Task: Look for properties with their price reduced in more than 30 days.
Action: Mouse moved to (536, 229)
Screenshot: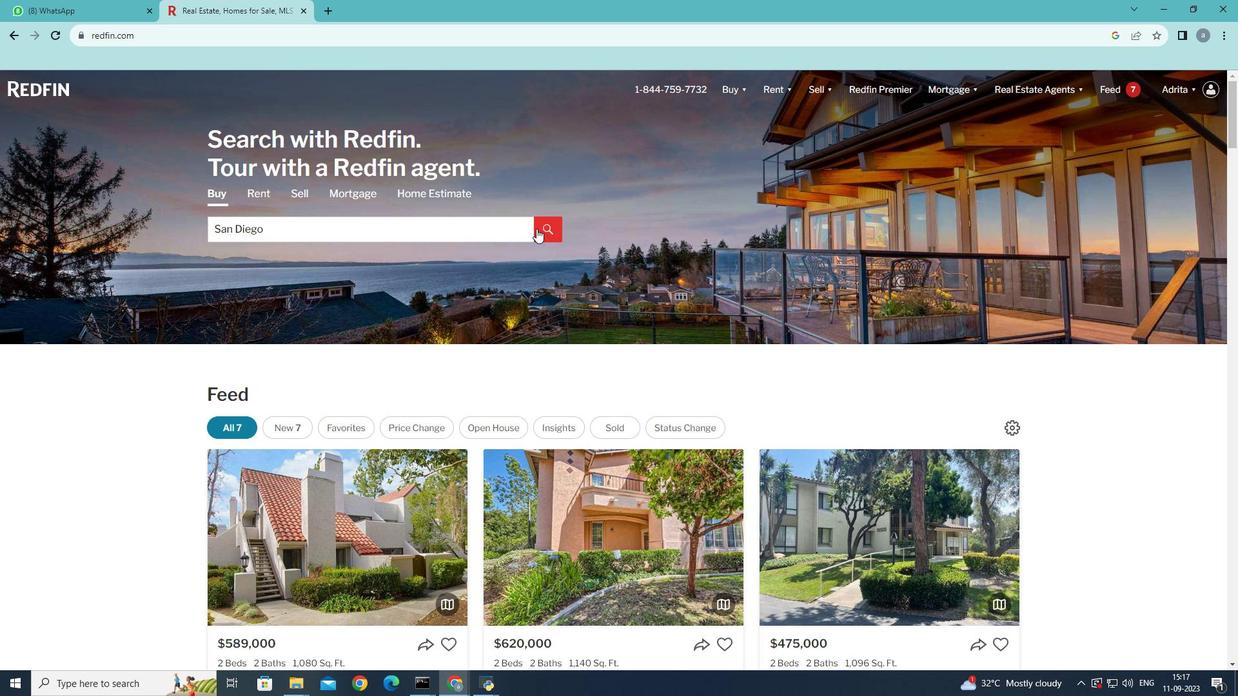 
Action: Mouse pressed left at (536, 229)
Screenshot: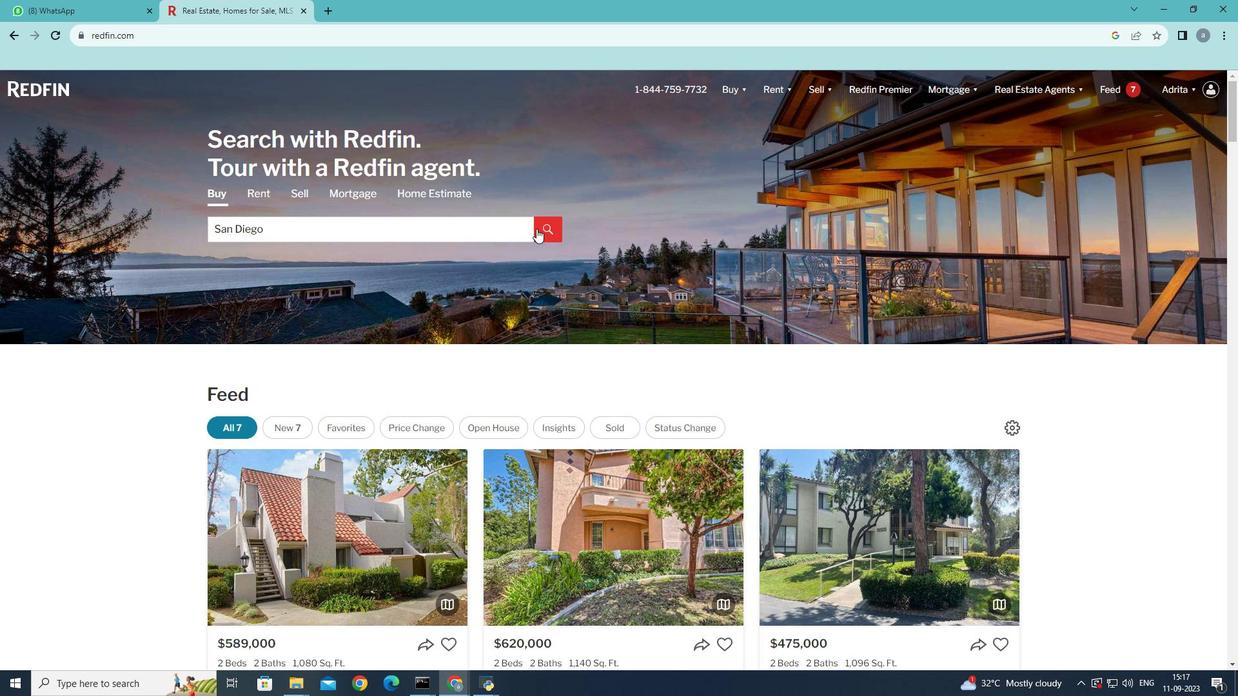 
Action: Mouse moved to (1126, 169)
Screenshot: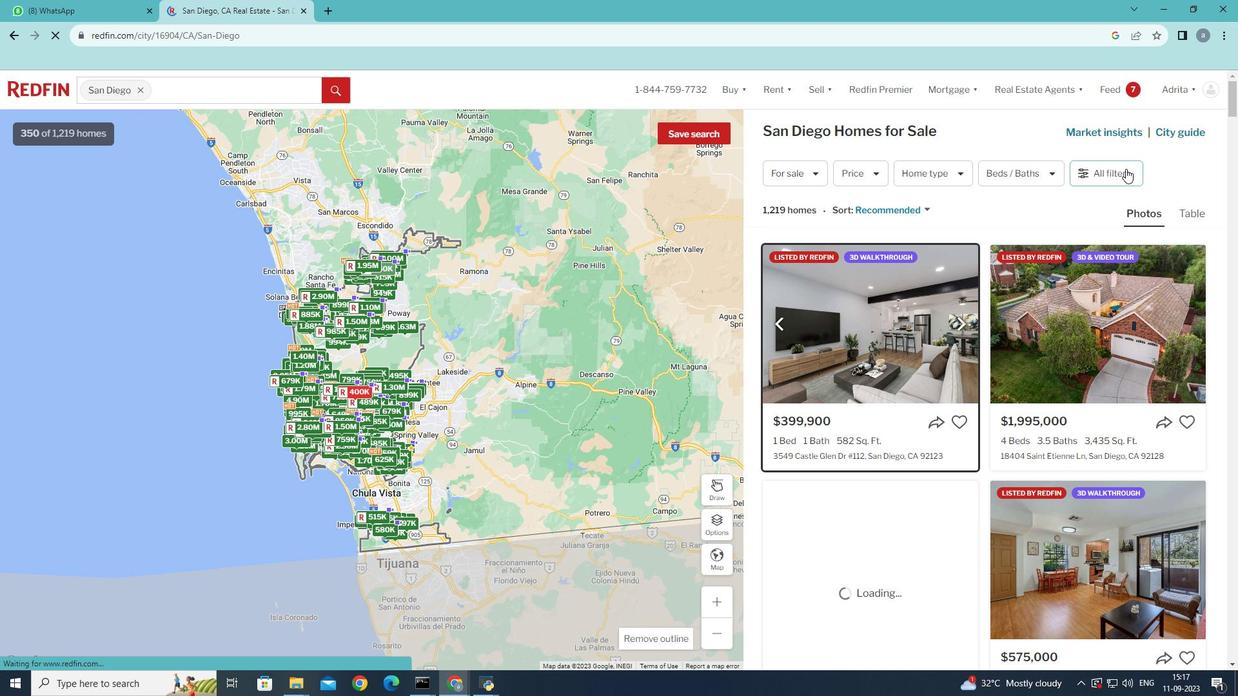 
Action: Mouse pressed left at (1126, 169)
Screenshot: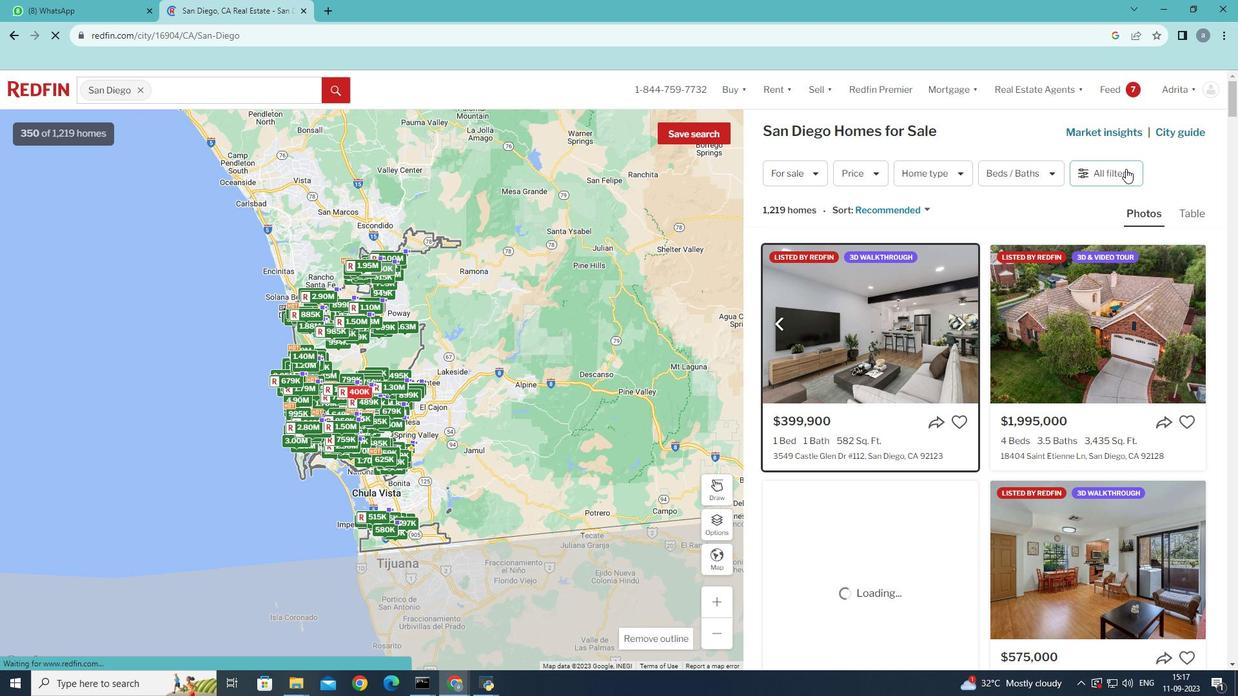 
Action: Mouse moved to (1120, 247)
Screenshot: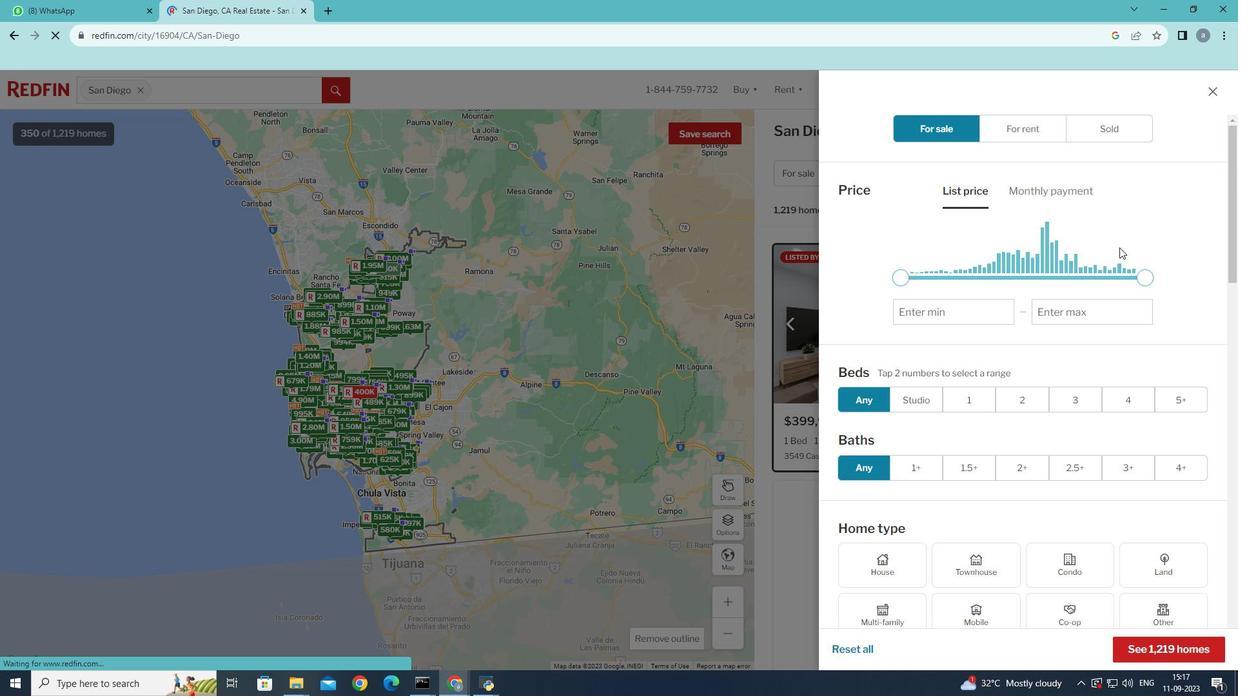 
Action: Mouse scrolled (1120, 247) with delta (0, 0)
Screenshot: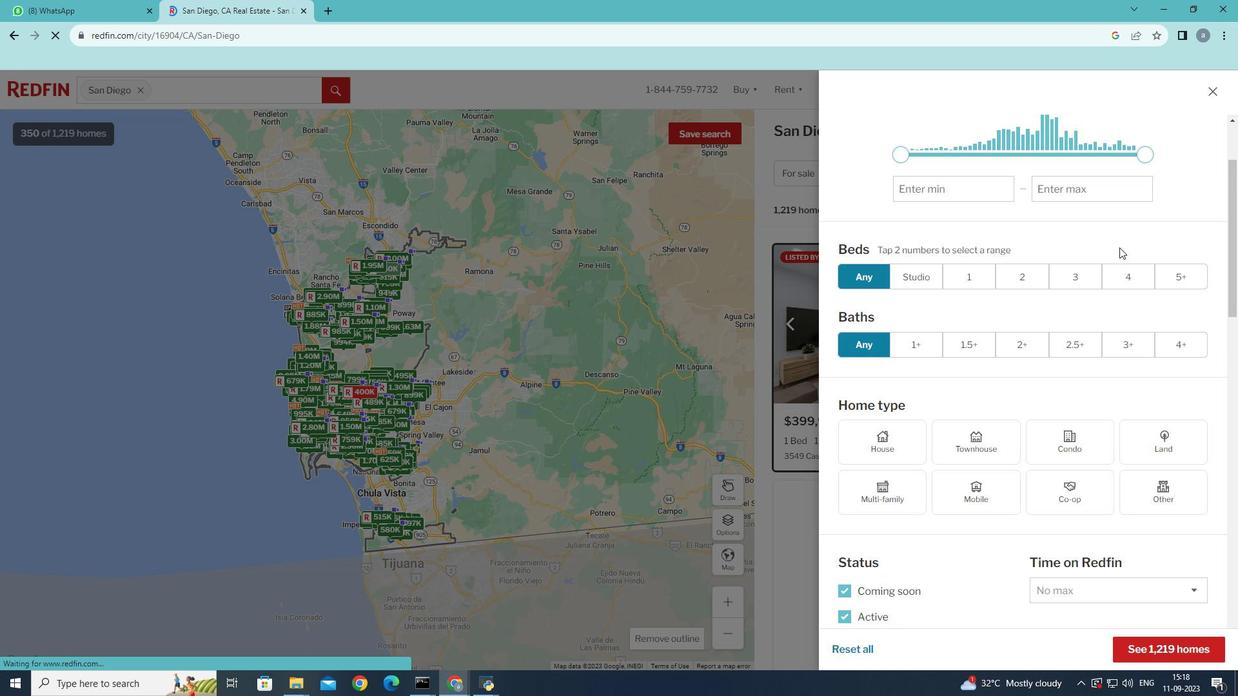 
Action: Mouse scrolled (1120, 247) with delta (0, 0)
Screenshot: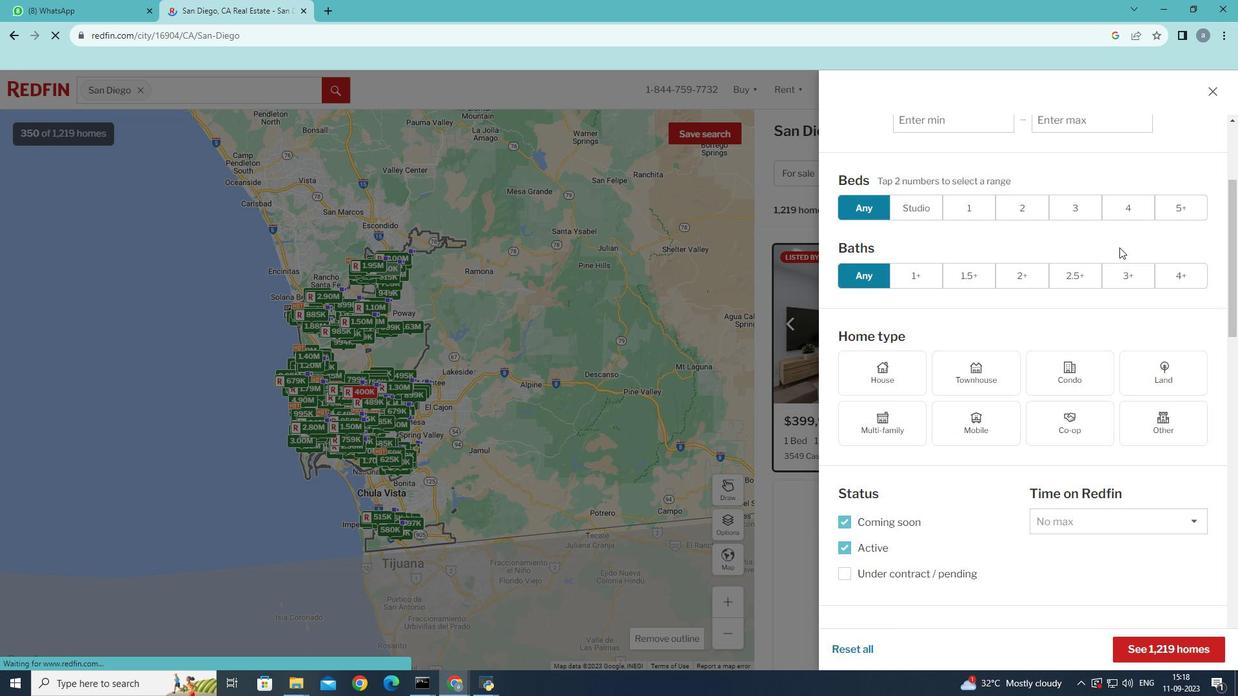 
Action: Mouse scrolled (1120, 247) with delta (0, 0)
Screenshot: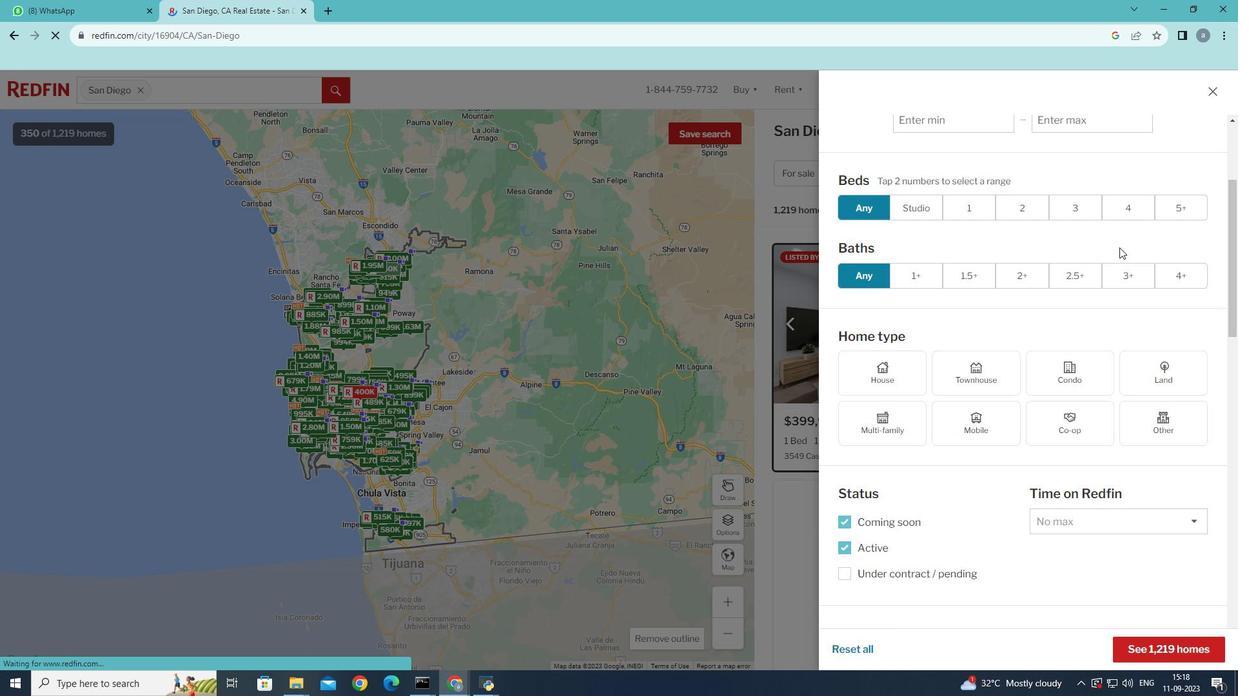 
Action: Mouse scrolled (1120, 247) with delta (0, 0)
Screenshot: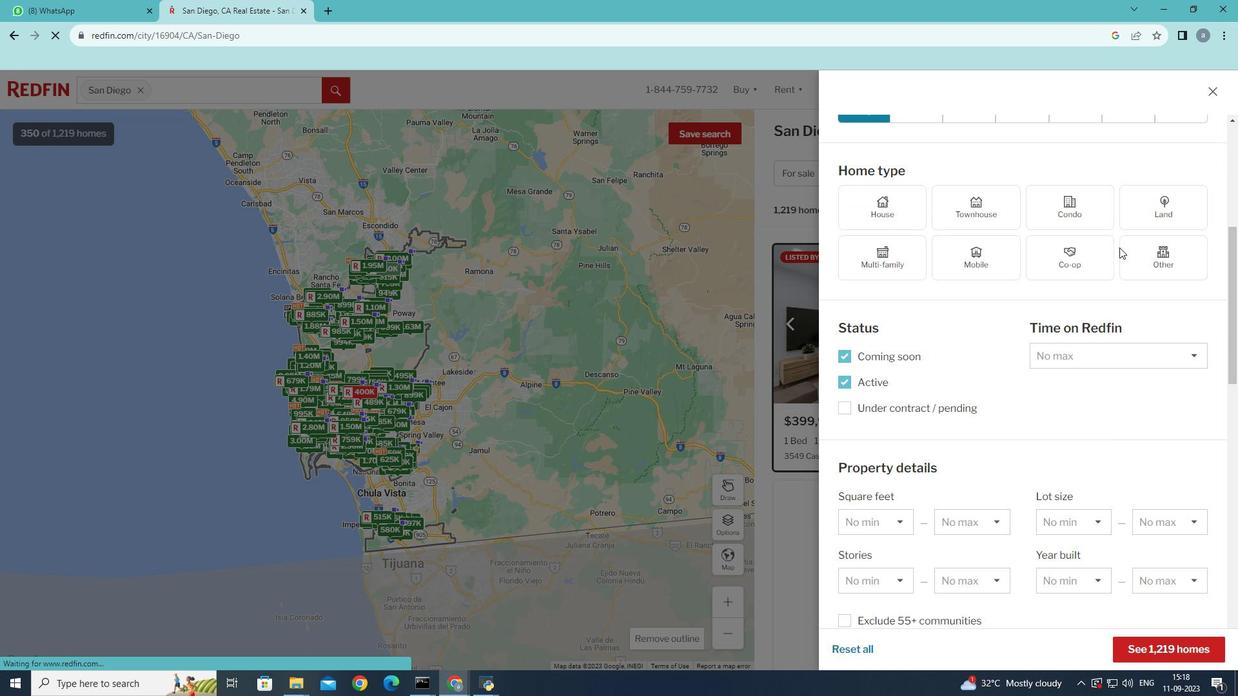 
Action: Mouse scrolled (1120, 247) with delta (0, 0)
Screenshot: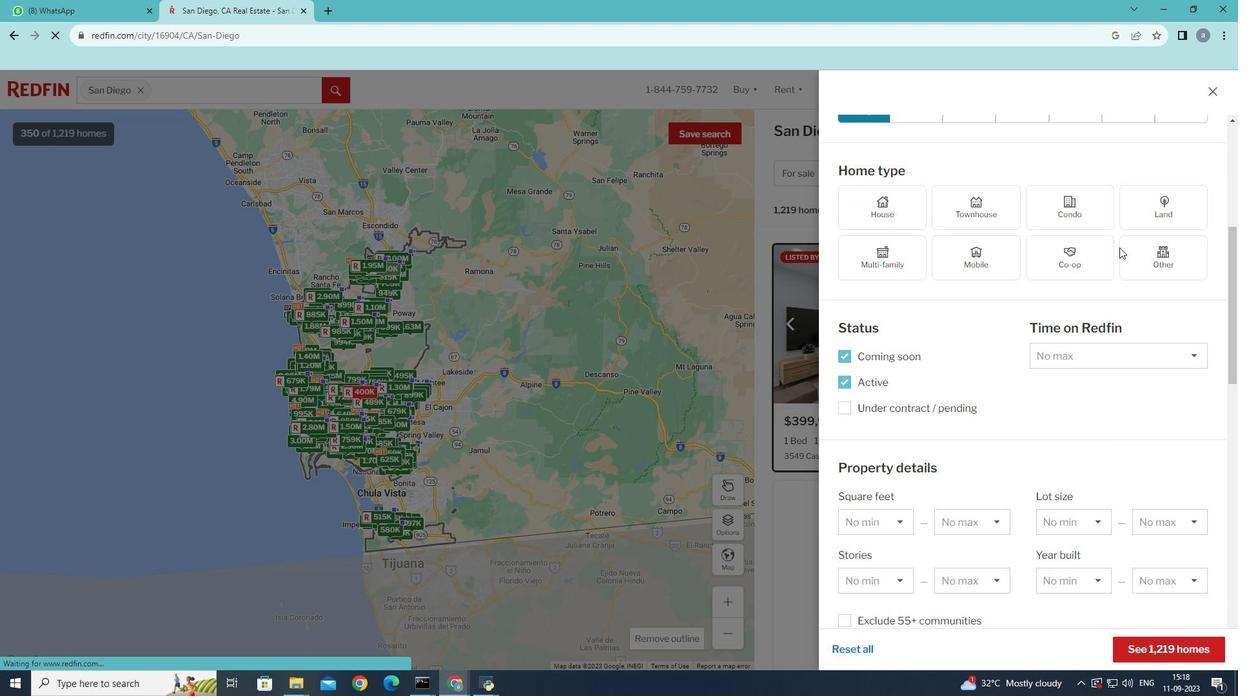 
Action: Mouse scrolled (1120, 247) with delta (0, 0)
Screenshot: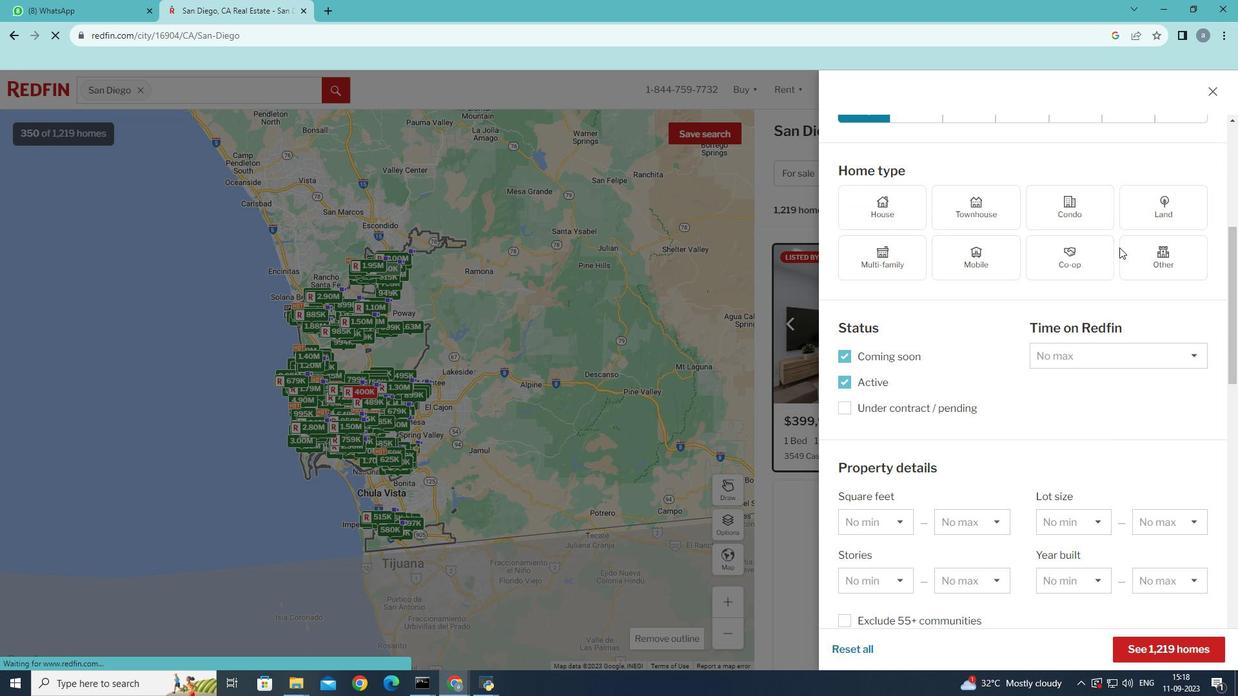 
Action: Mouse scrolled (1120, 247) with delta (0, 0)
Screenshot: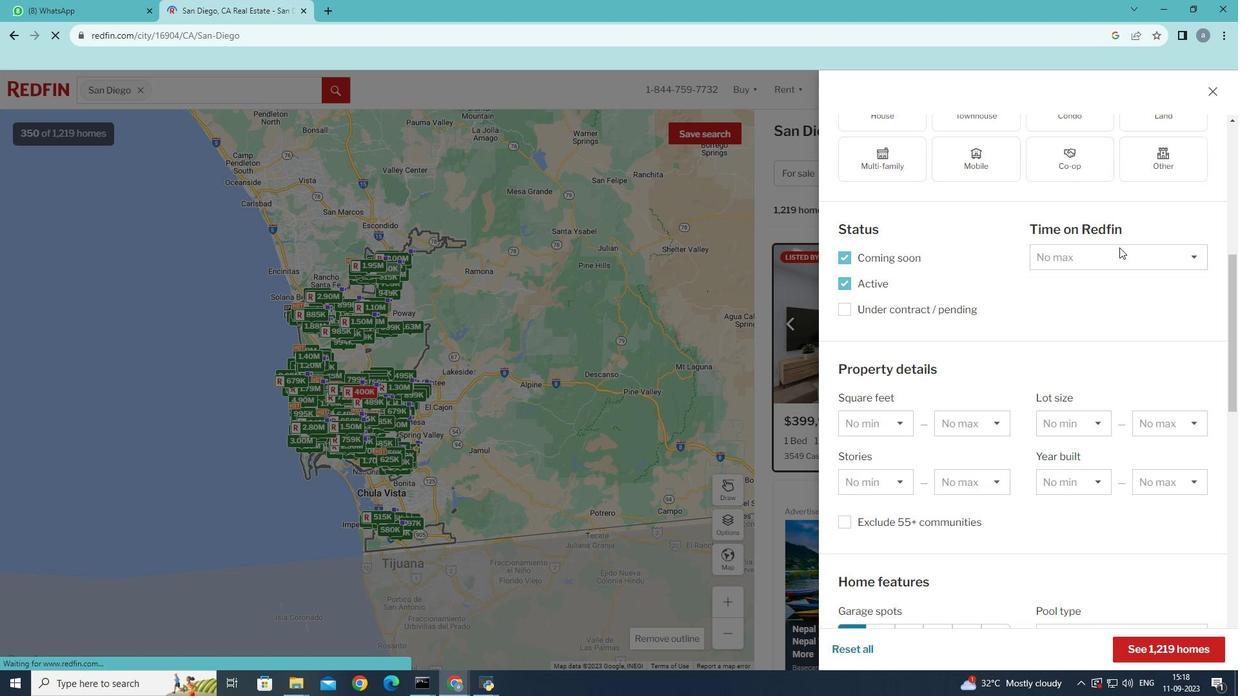 
Action: Mouse scrolled (1120, 247) with delta (0, 0)
Screenshot: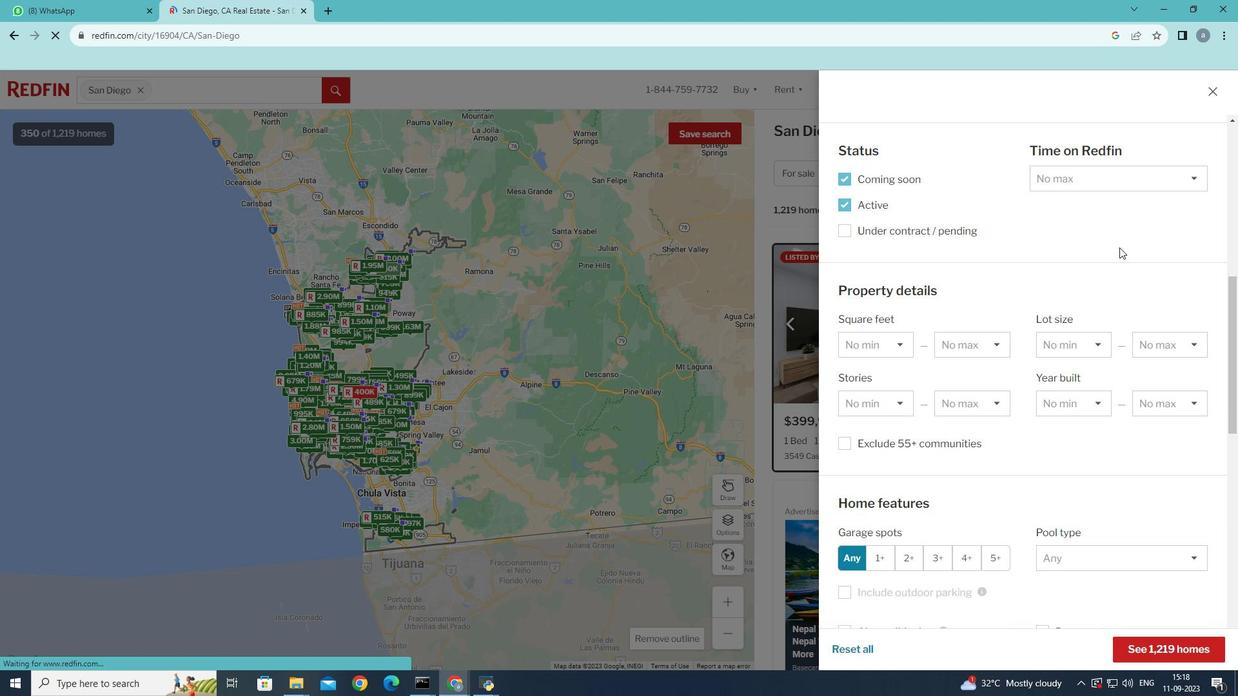 
Action: Mouse scrolled (1120, 247) with delta (0, 0)
Screenshot: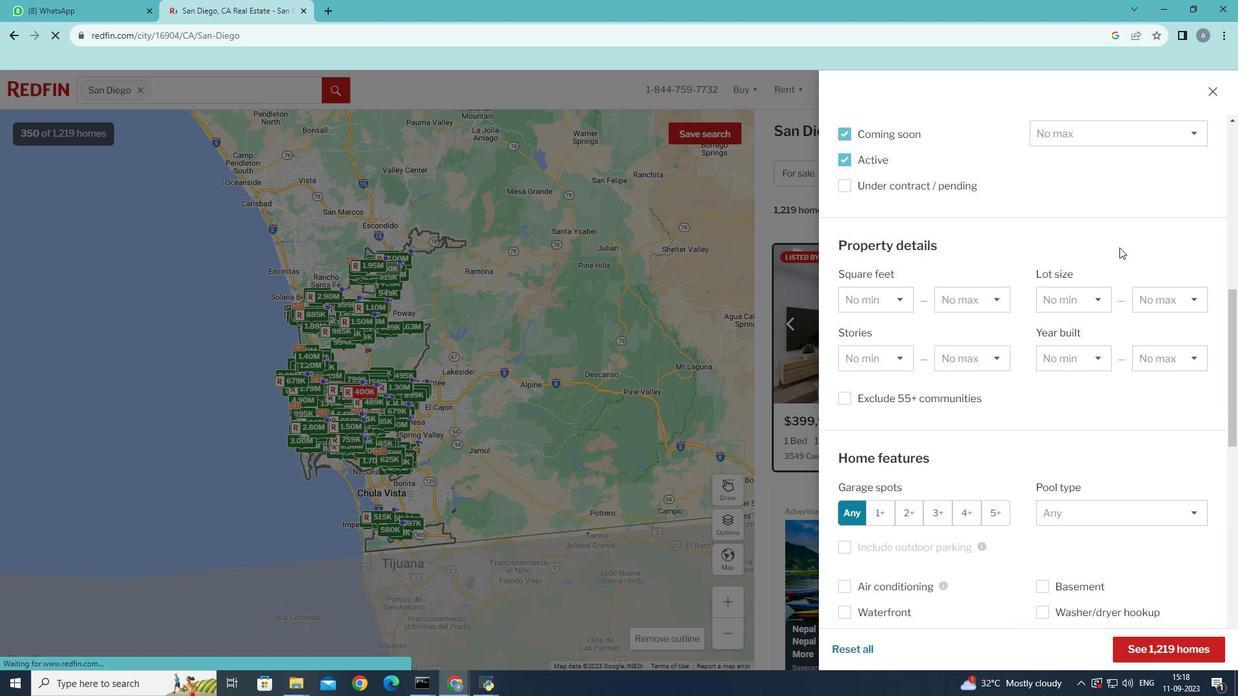 
Action: Mouse scrolled (1120, 247) with delta (0, 0)
Screenshot: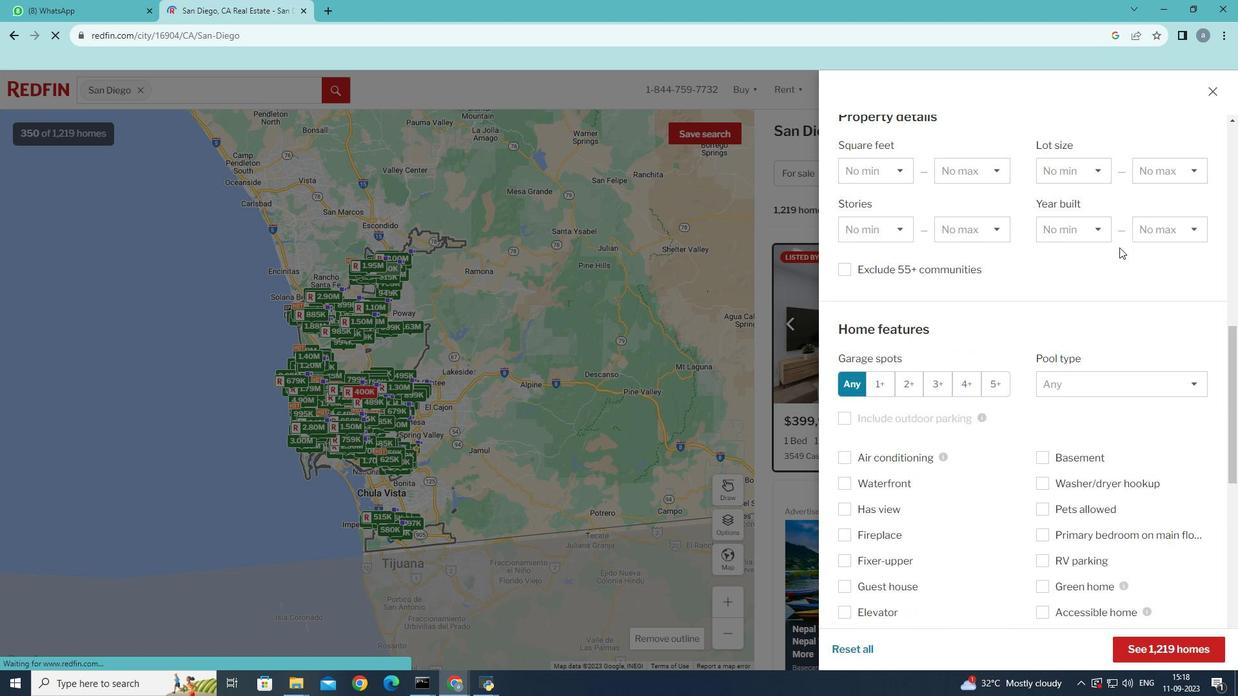 
Action: Mouse scrolled (1120, 247) with delta (0, 0)
Screenshot: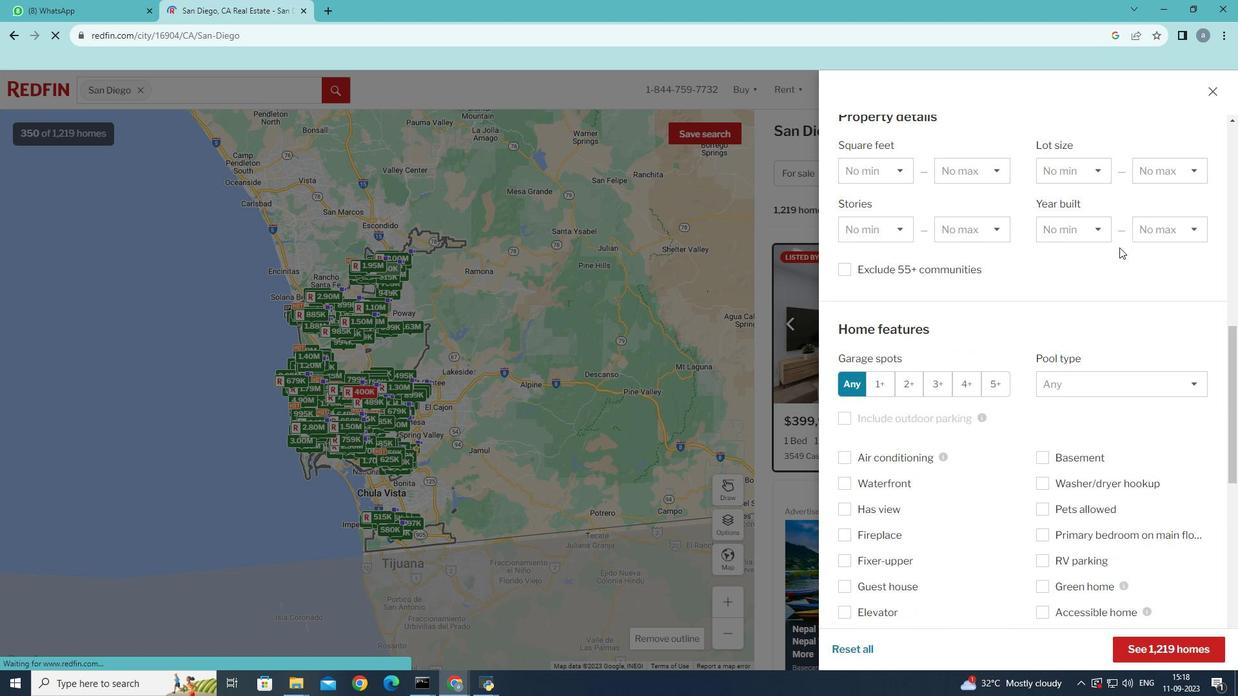 
Action: Mouse scrolled (1120, 247) with delta (0, 0)
Screenshot: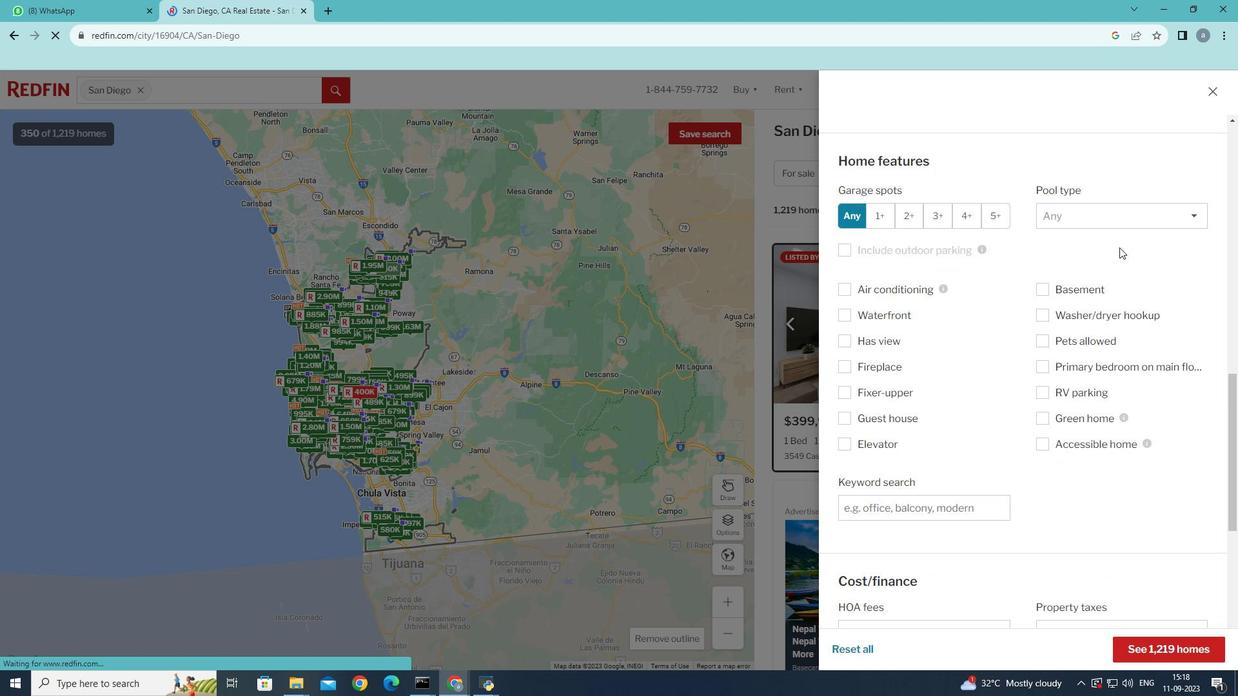 
Action: Mouse scrolled (1120, 247) with delta (0, 0)
Screenshot: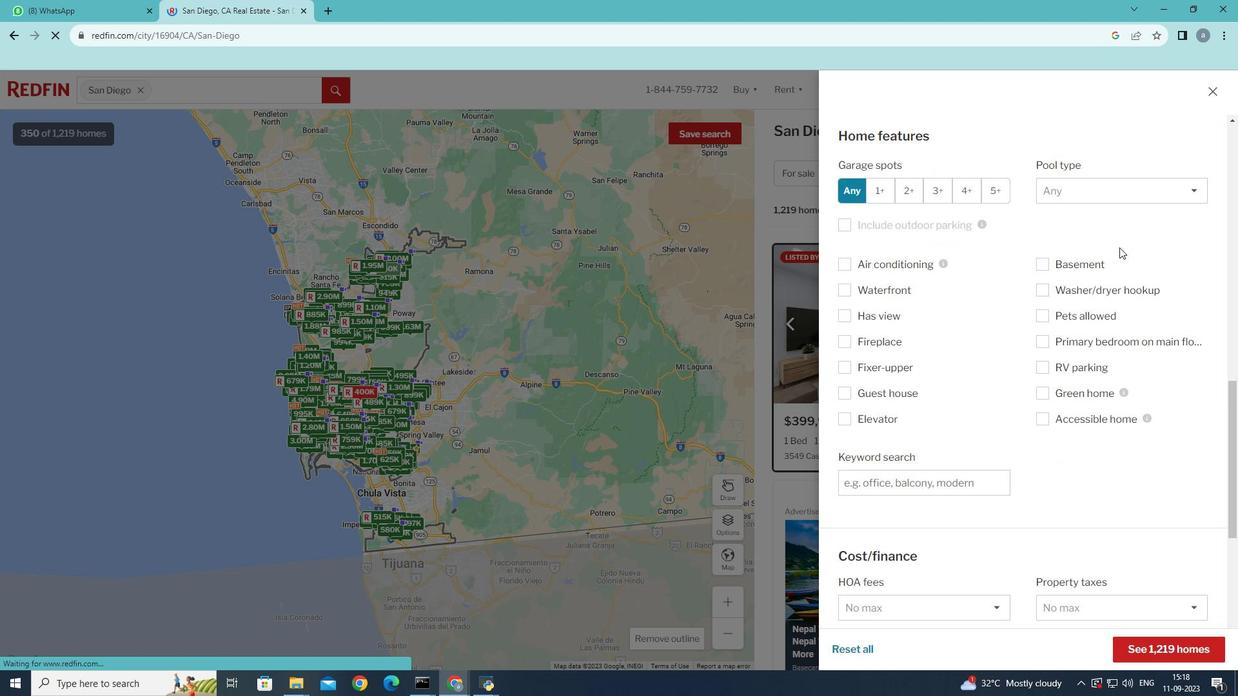 
Action: Mouse scrolled (1120, 247) with delta (0, 0)
Screenshot: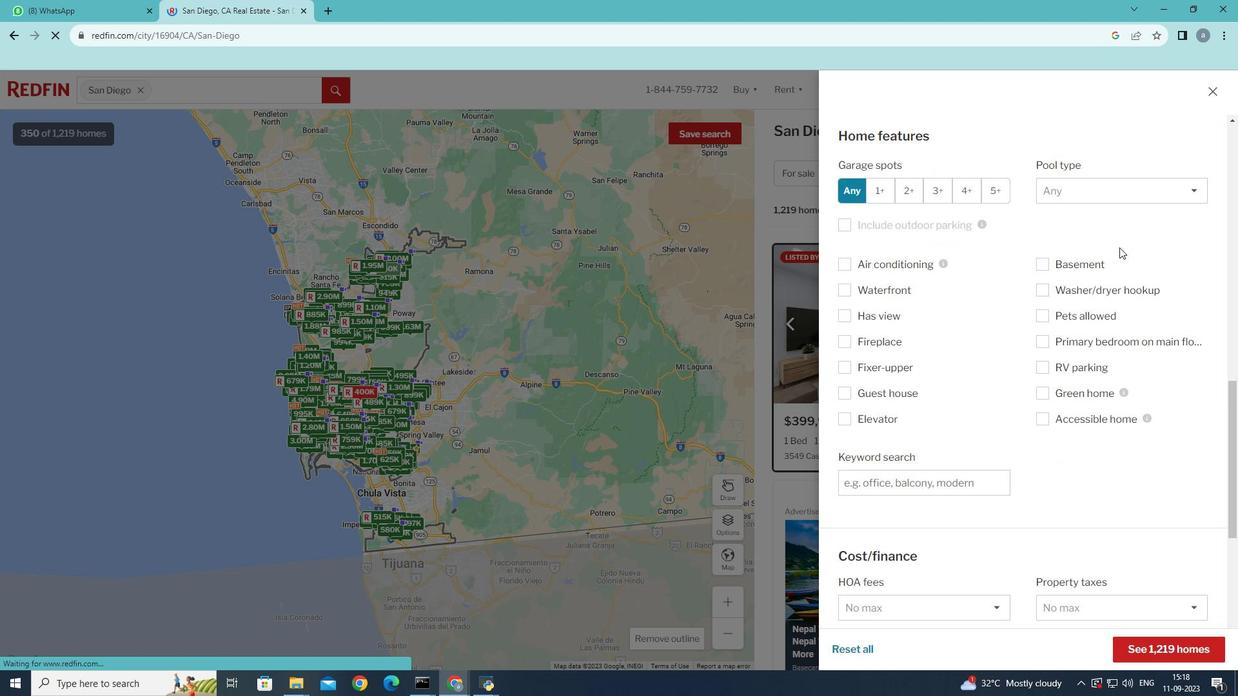 
Action: Mouse moved to (1119, 255)
Screenshot: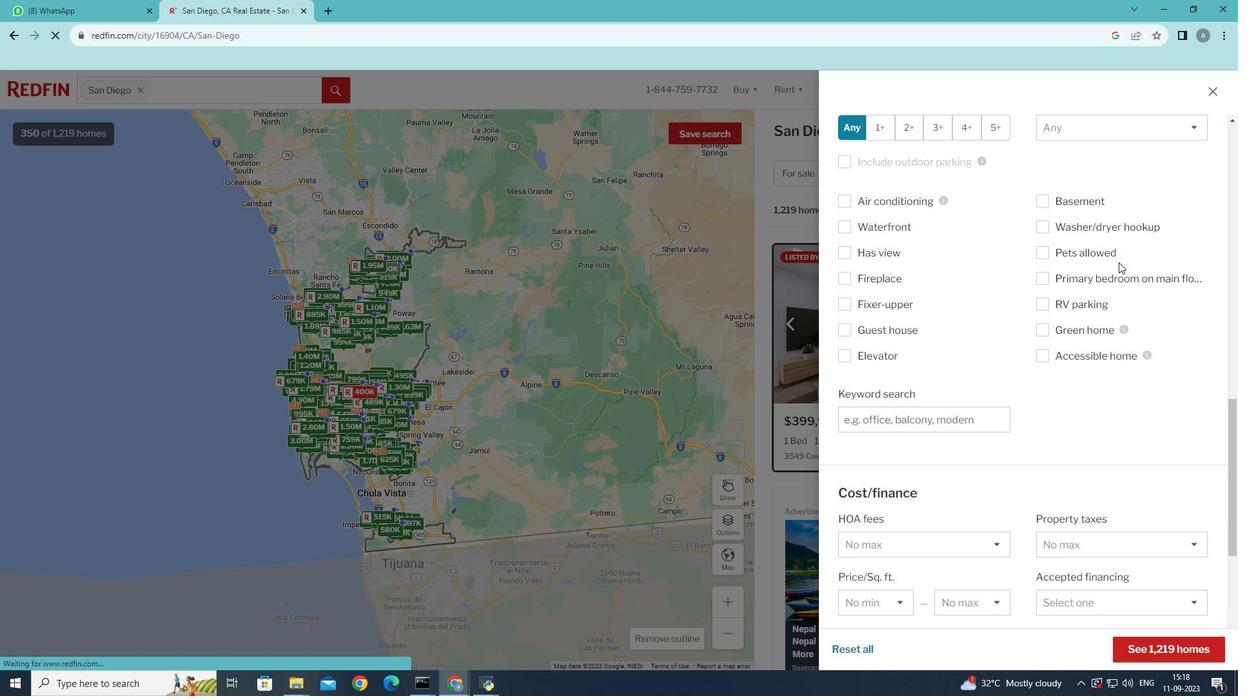 
Action: Mouse scrolled (1119, 254) with delta (0, 0)
Screenshot: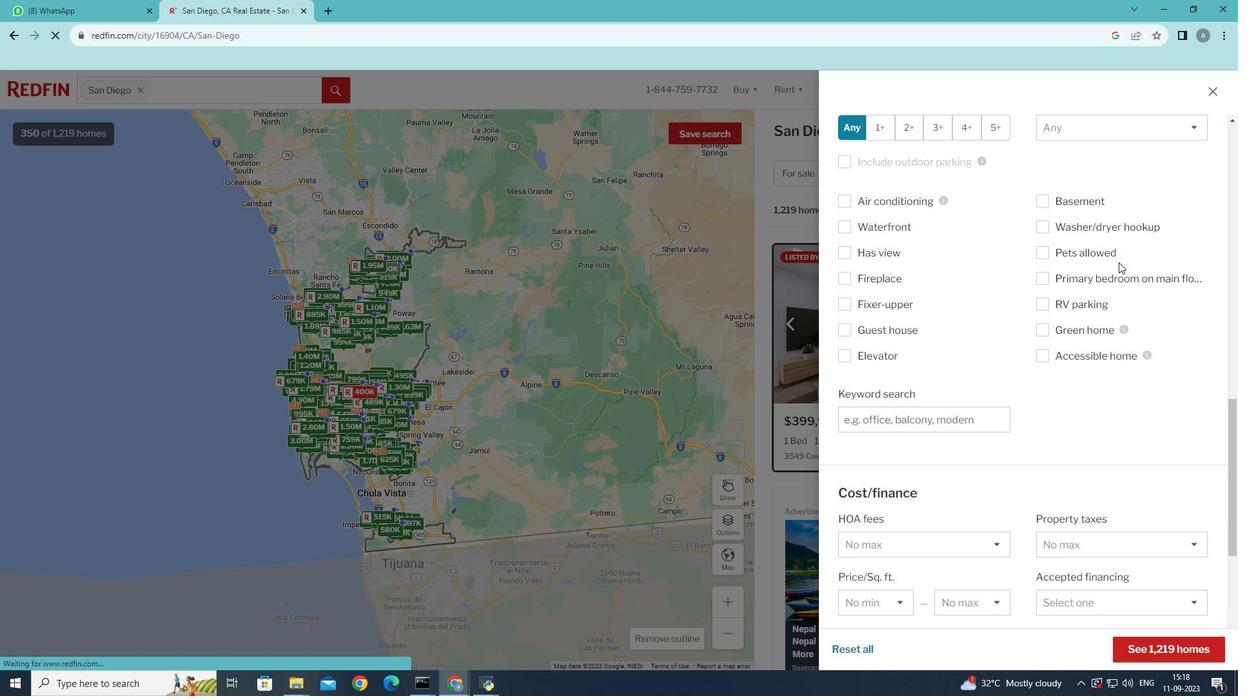 
Action: Mouse moved to (1118, 272)
Screenshot: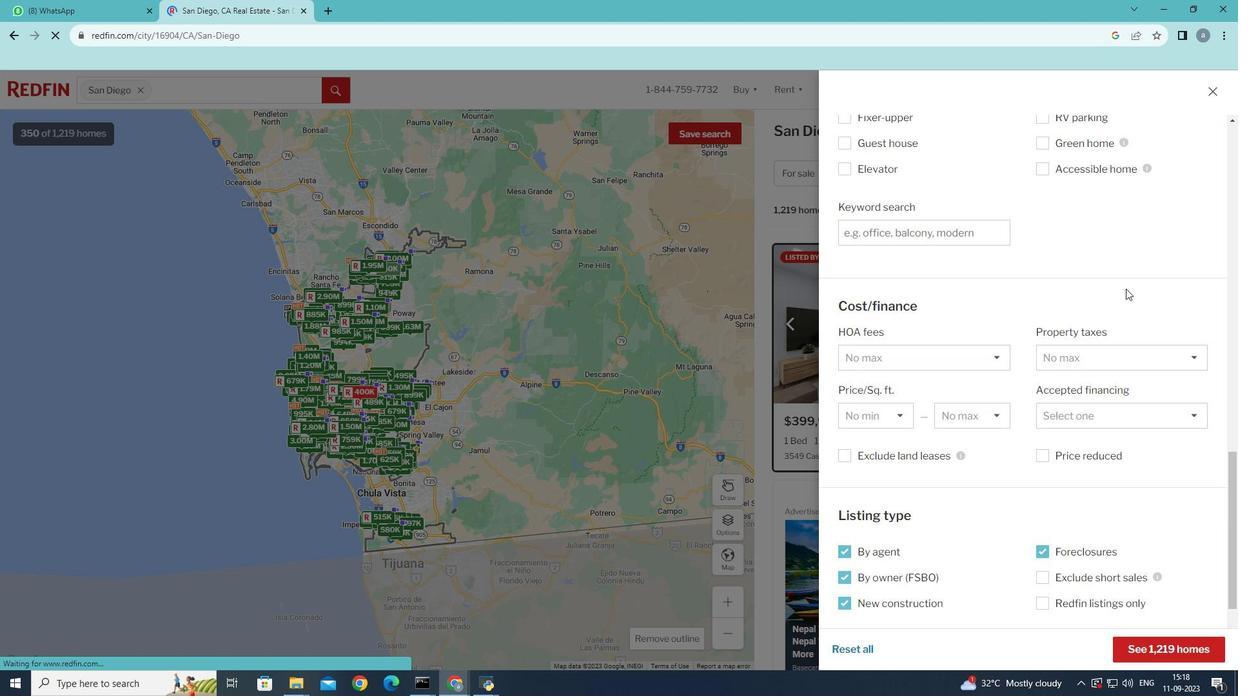 
Action: Mouse scrolled (1118, 272) with delta (0, 0)
Screenshot: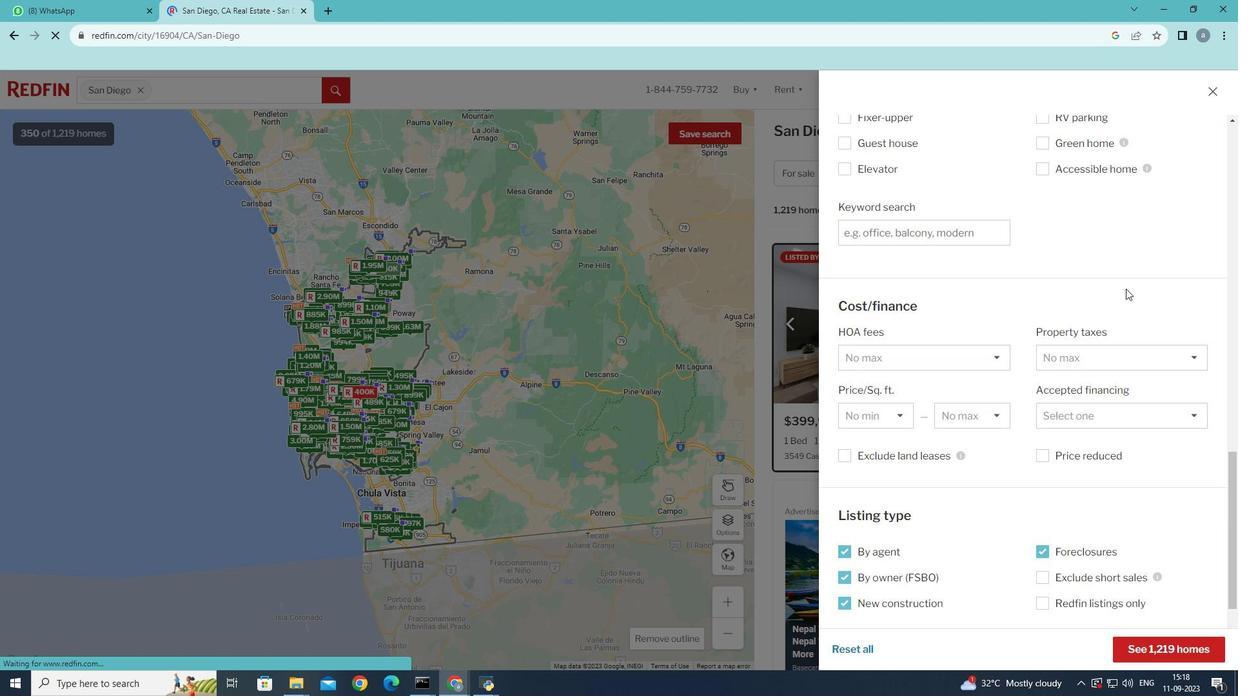 
Action: Mouse moved to (1118, 274)
Screenshot: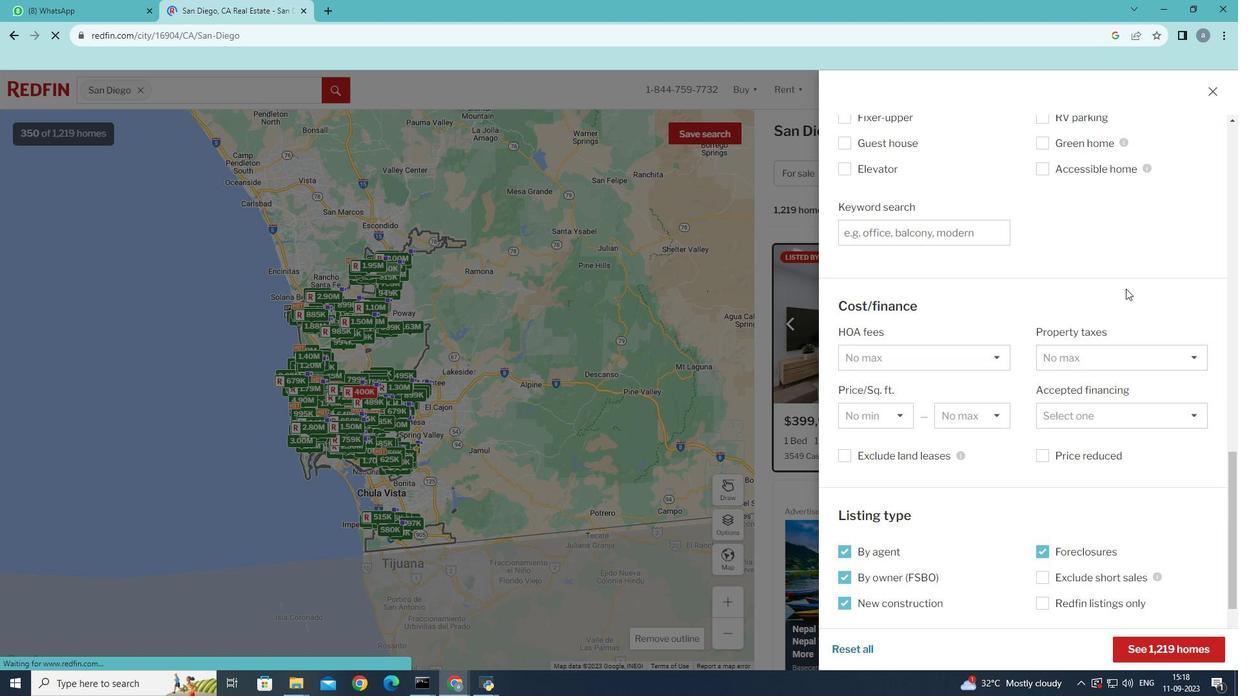 
Action: Mouse scrolled (1118, 273) with delta (0, 0)
Screenshot: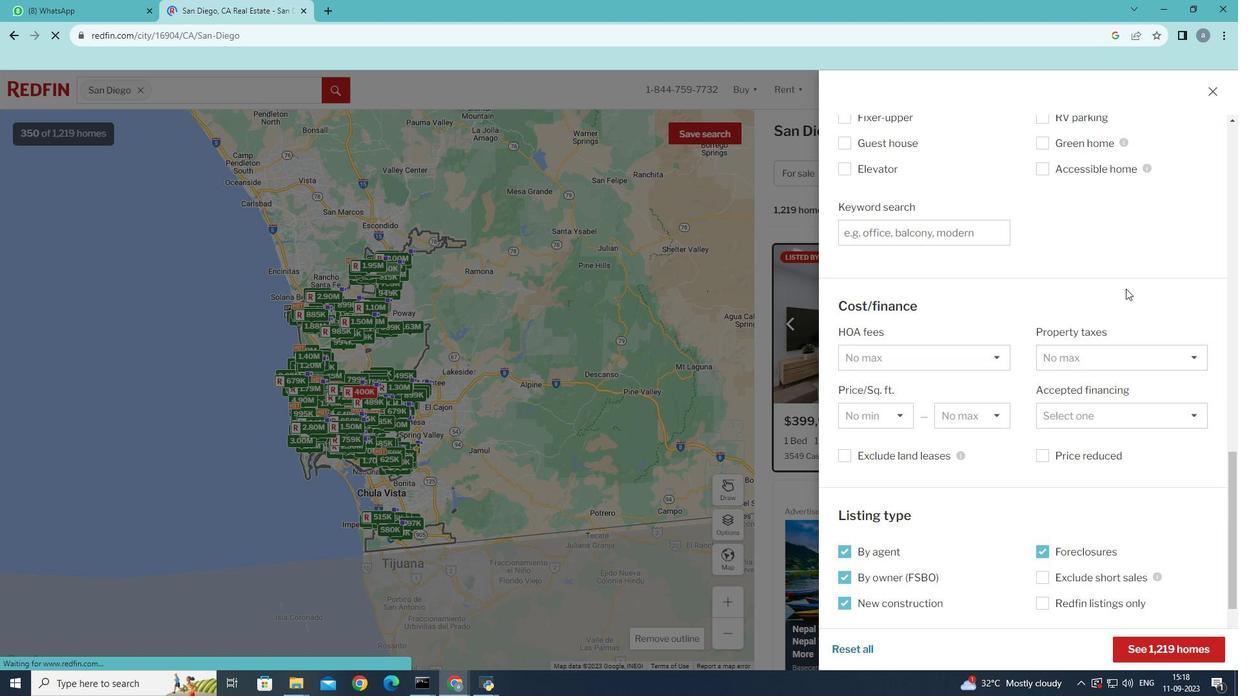 
Action: Mouse scrolled (1118, 273) with delta (0, 0)
Screenshot: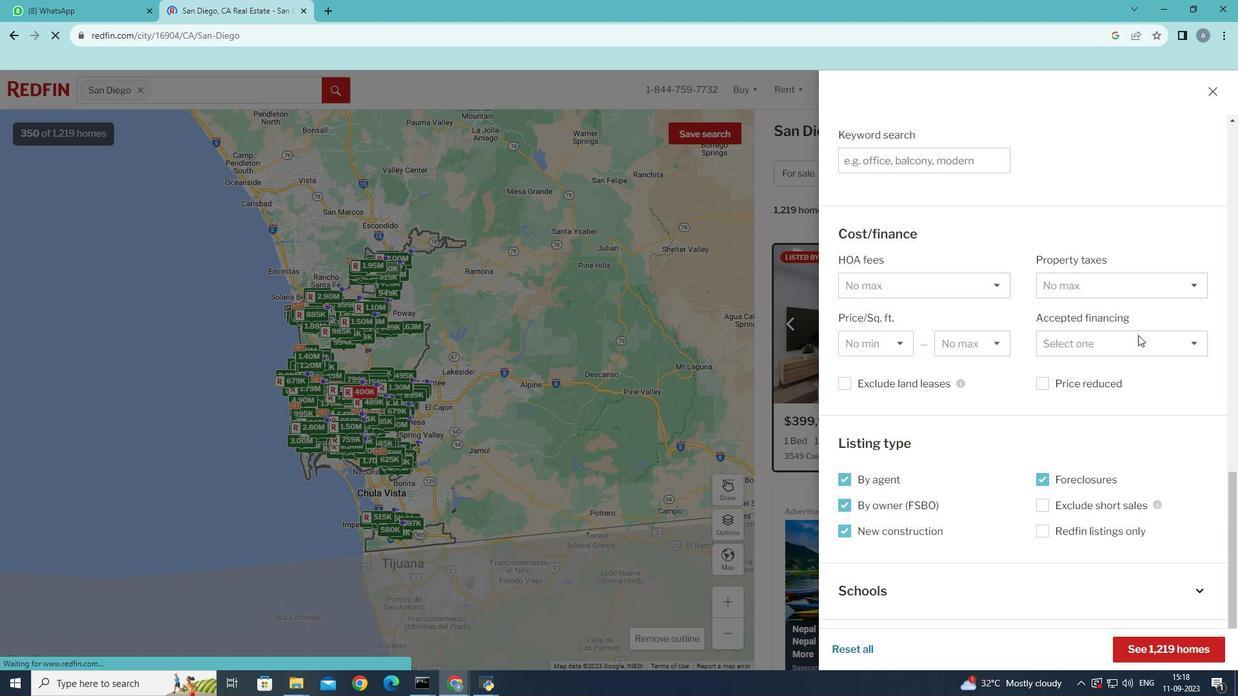 
Action: Mouse scrolled (1118, 273) with delta (0, 0)
Screenshot: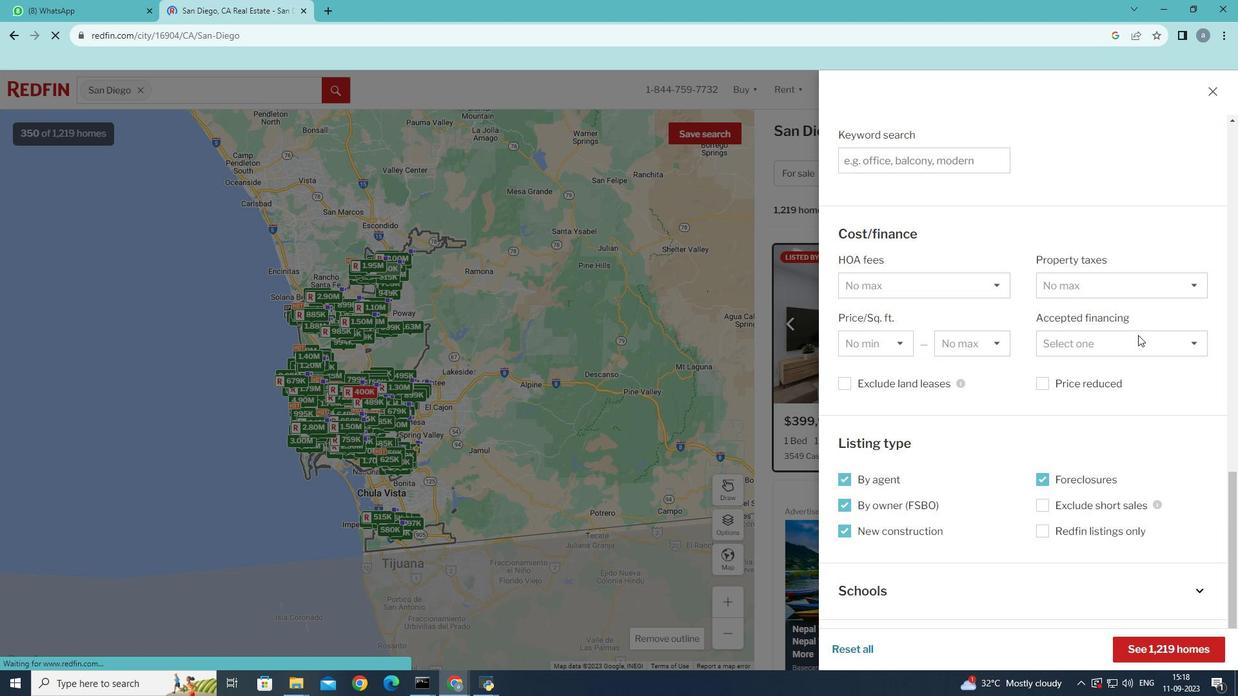 
Action: Mouse moved to (1067, 381)
Screenshot: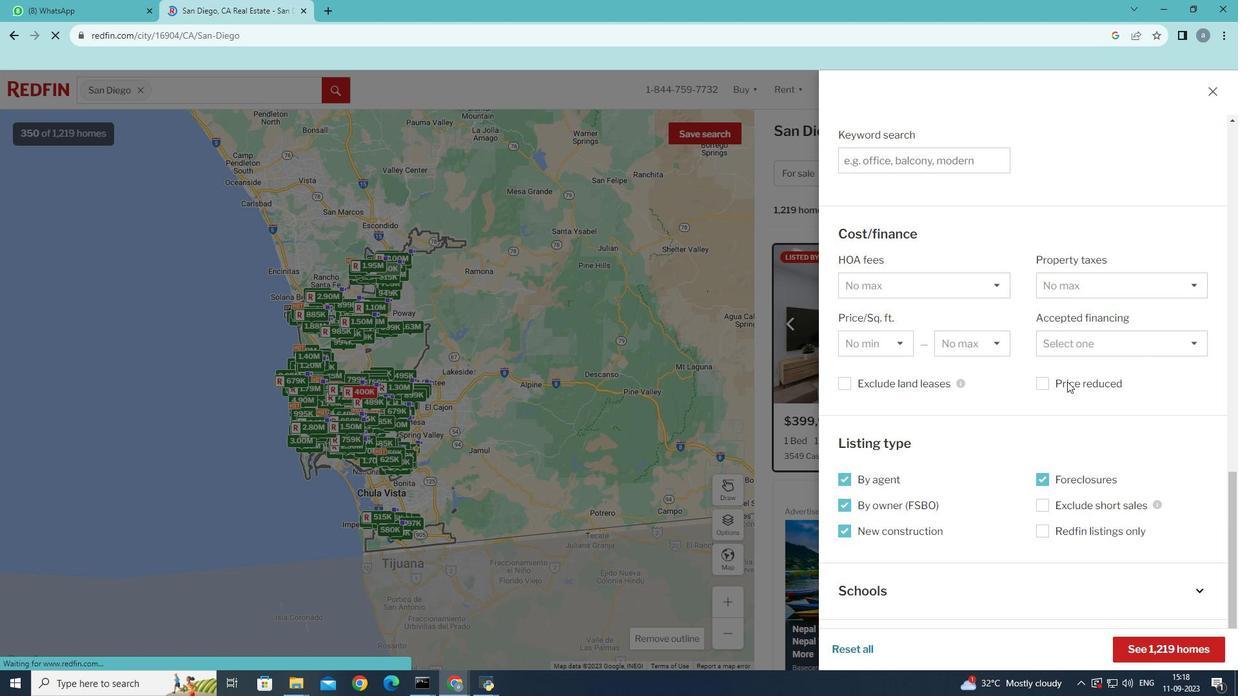 
Action: Mouse pressed left at (1067, 381)
Screenshot: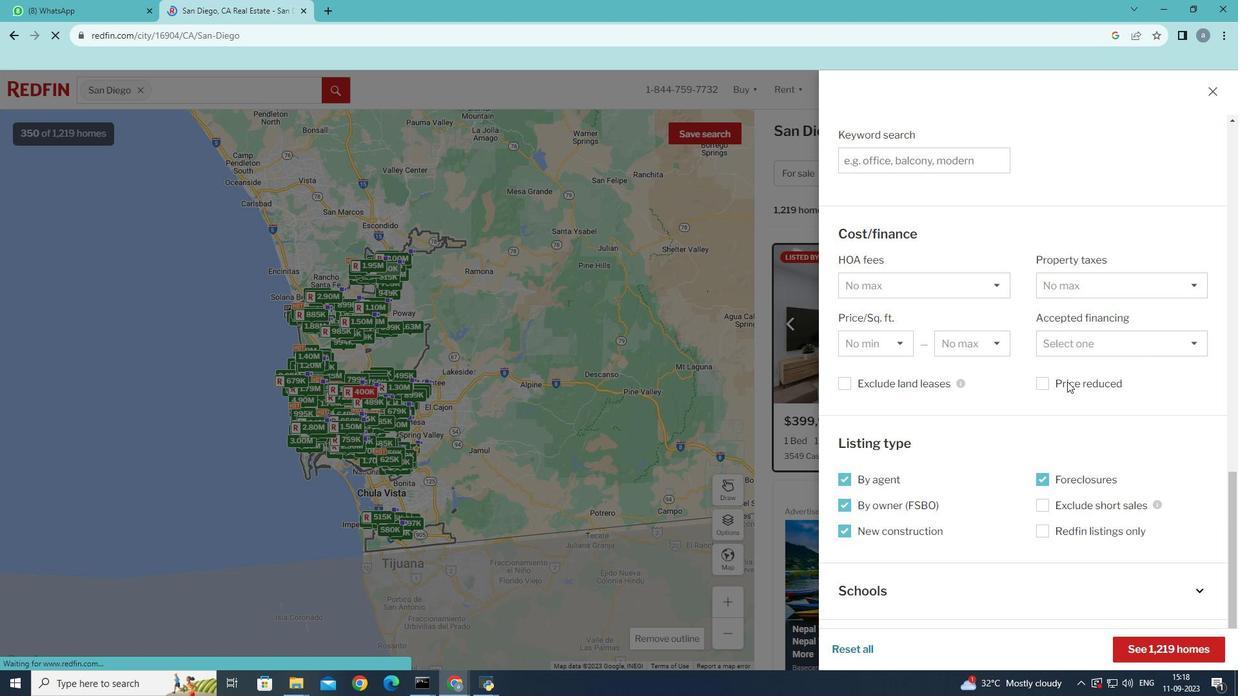 
Action: Mouse moved to (1198, 408)
Screenshot: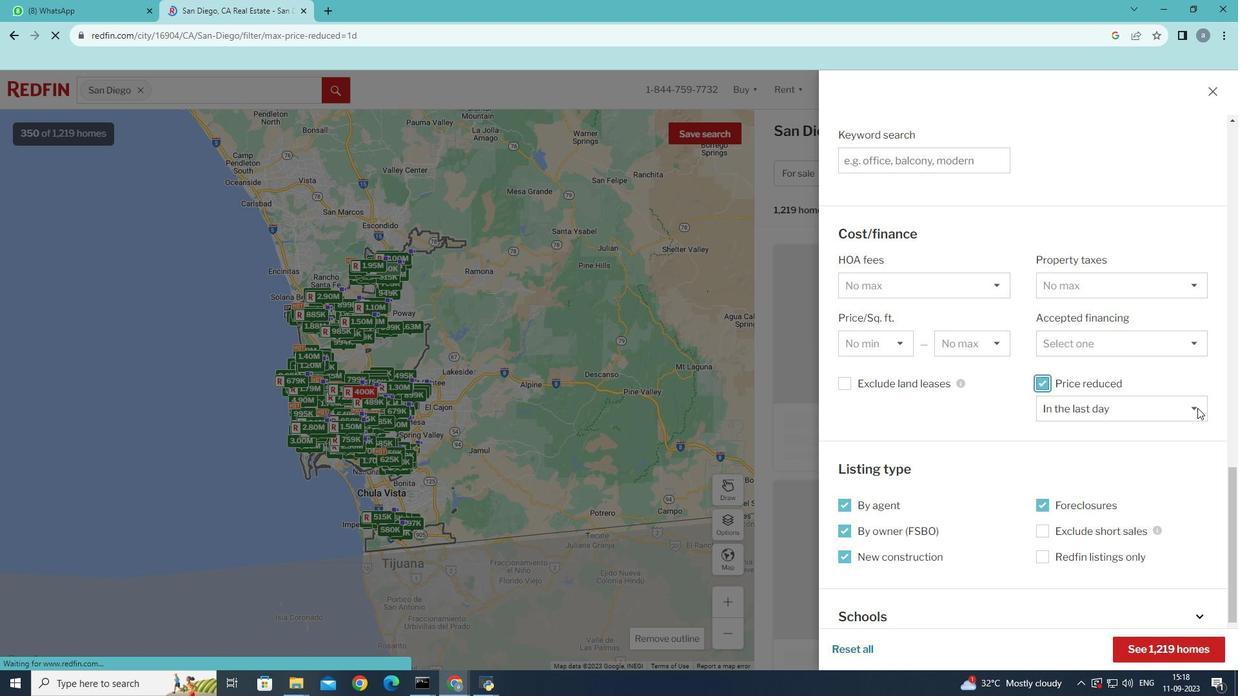 
Action: Mouse pressed left at (1198, 408)
Screenshot: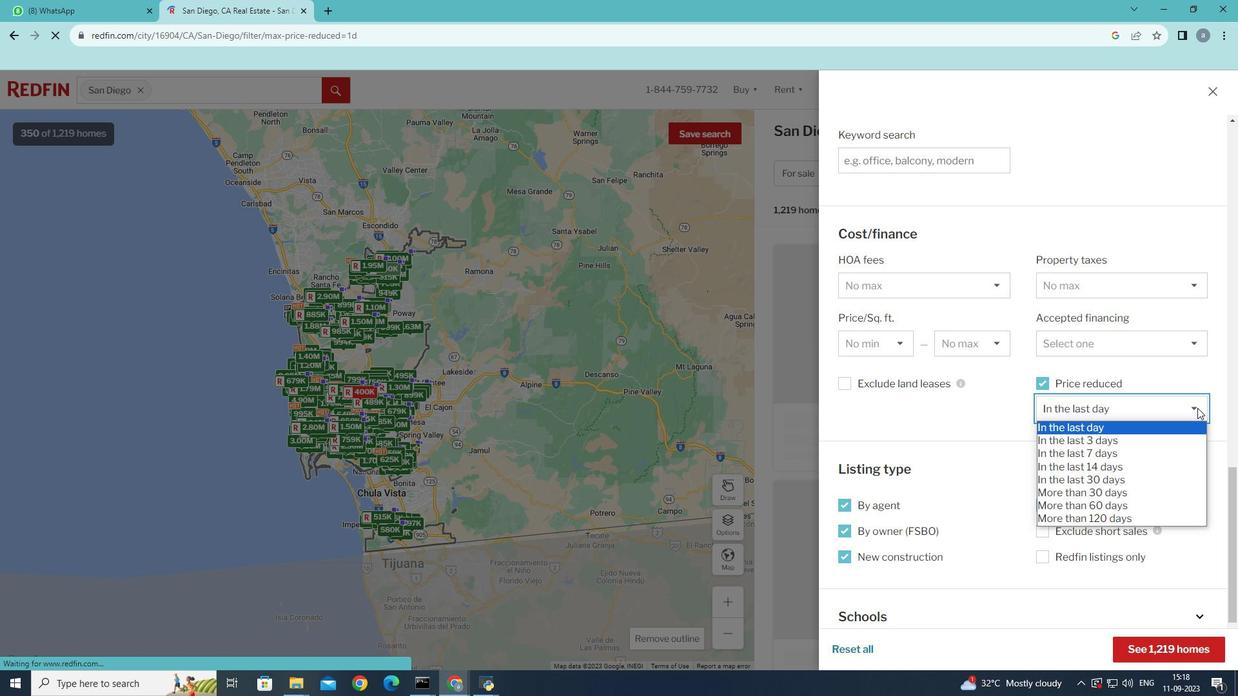 
Action: Mouse moved to (1119, 490)
Screenshot: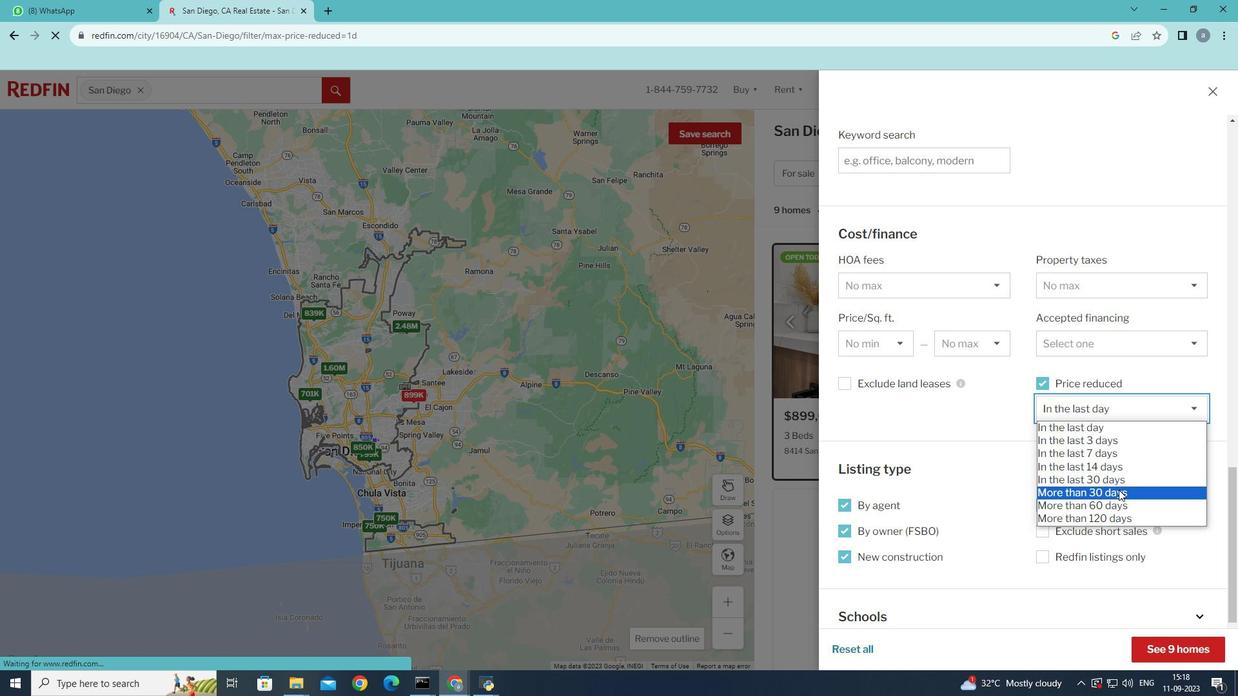
Action: Mouse pressed left at (1119, 490)
Screenshot: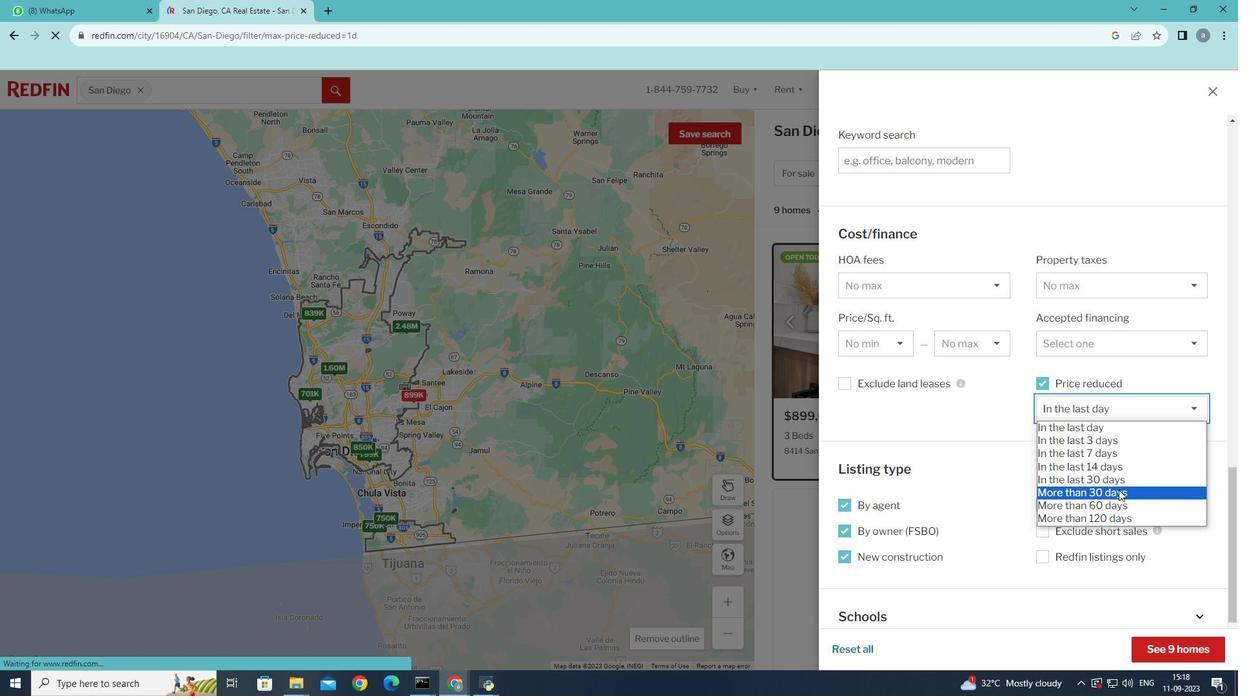 
Action: Mouse moved to (1177, 651)
Screenshot: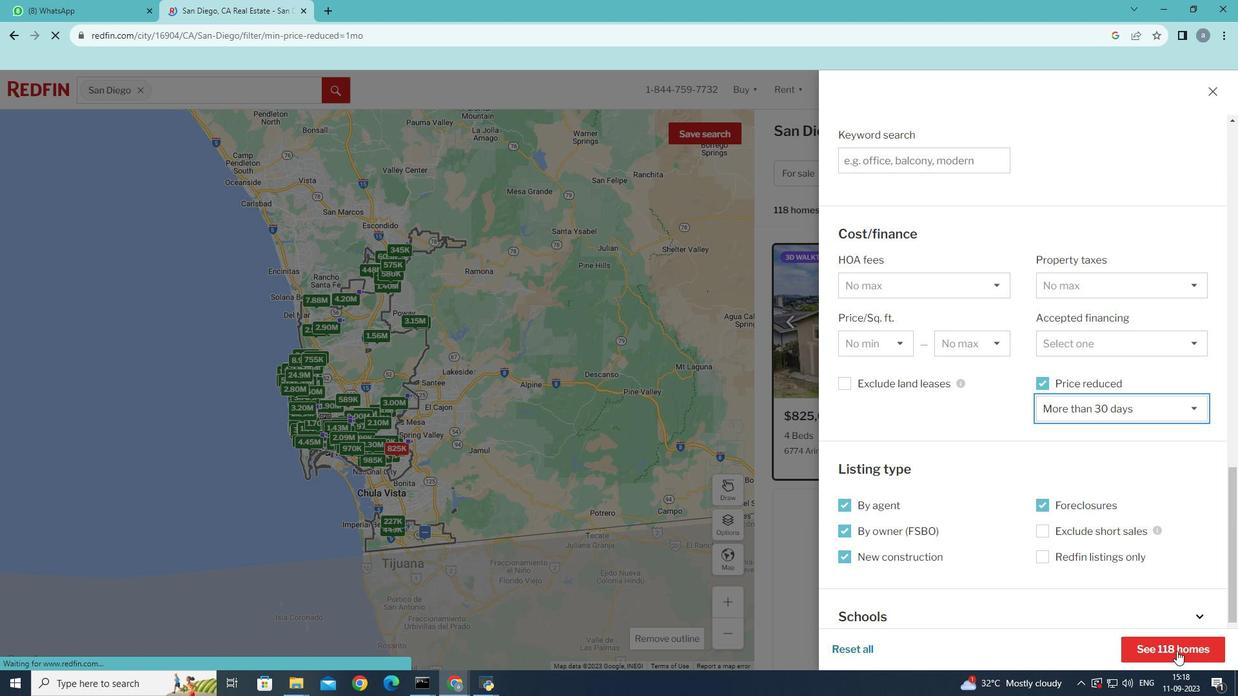 
Action: Mouse pressed left at (1177, 651)
Screenshot: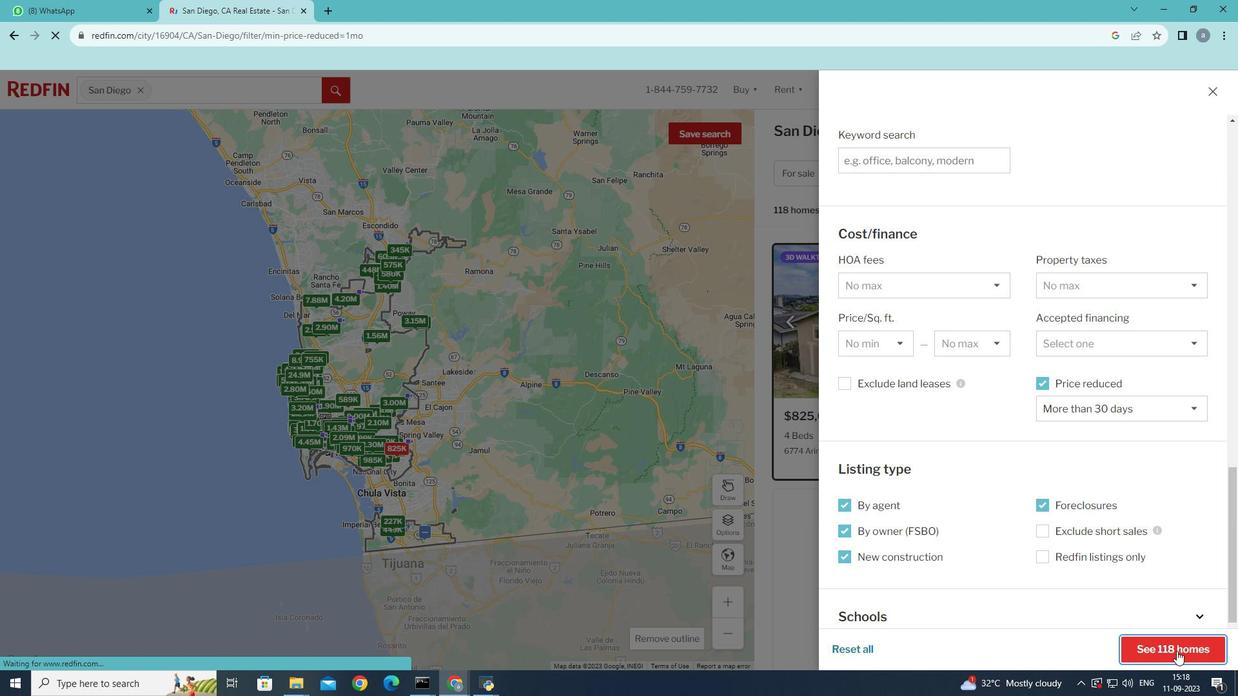 
Action: Mouse moved to (151, 369)
Screenshot: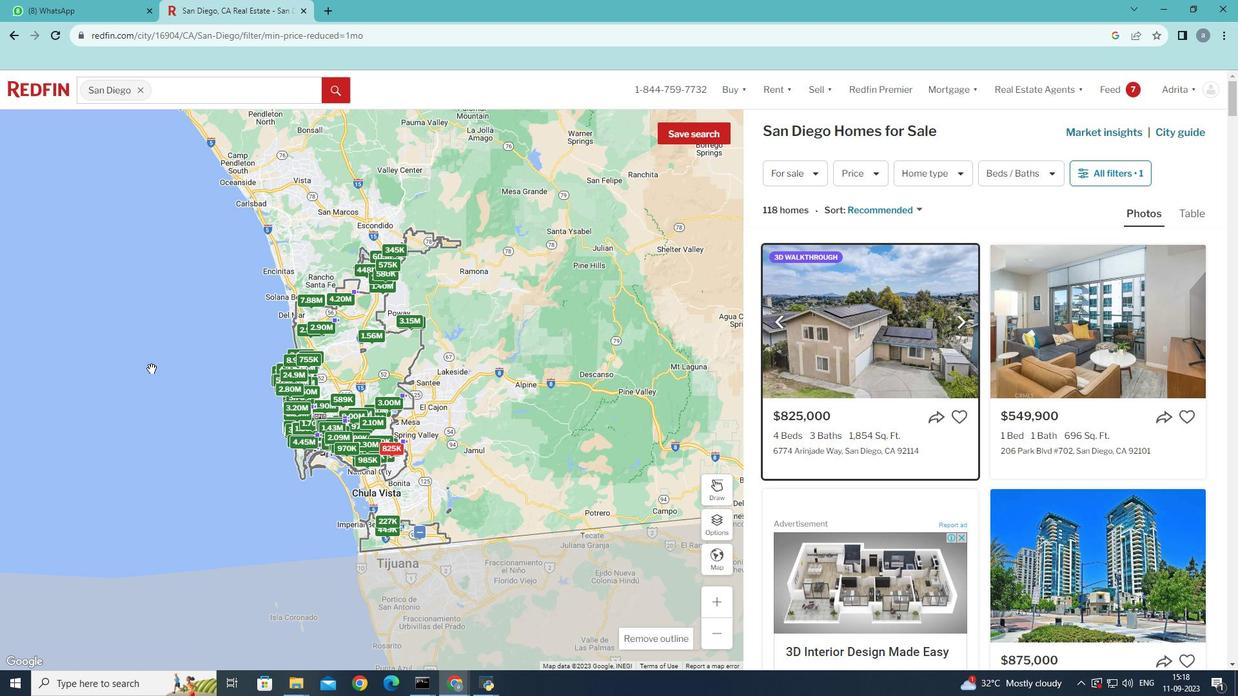 
